 Task: Select the both option in the insert toolbar location.
Action: Mouse moved to (19, 636)
Screenshot: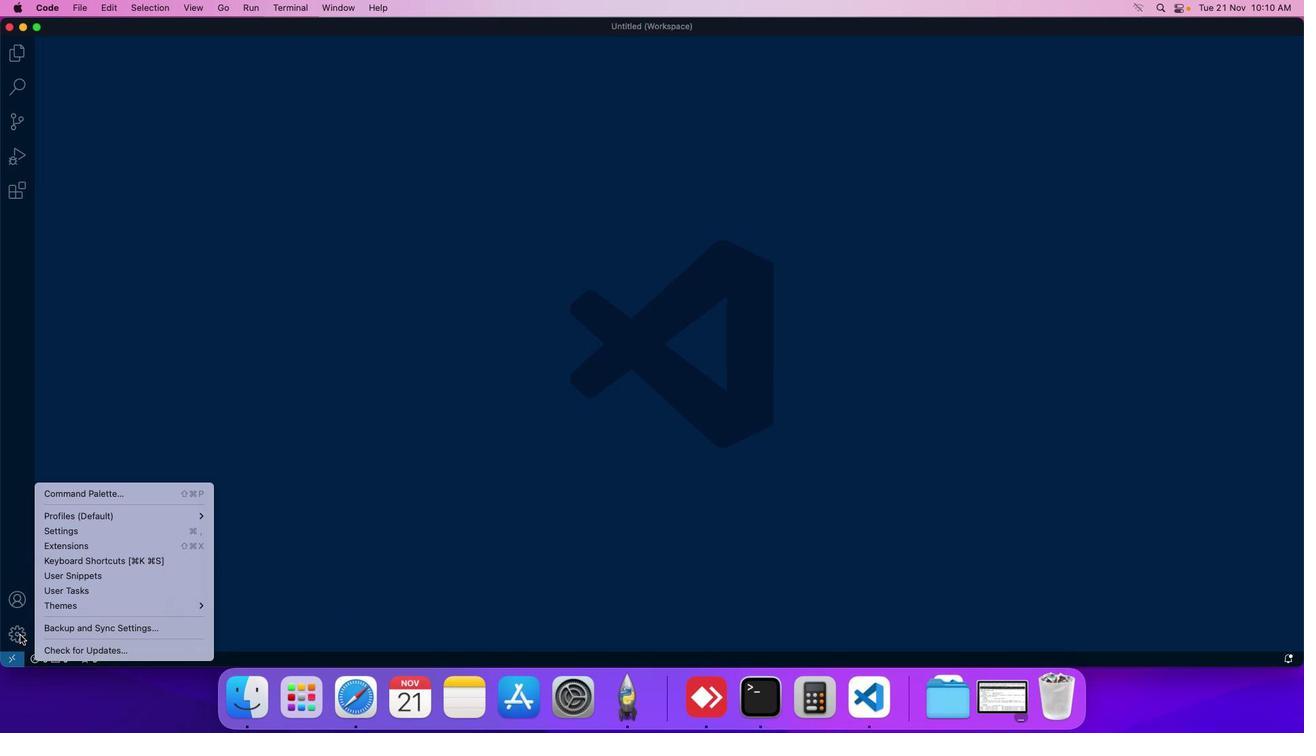 
Action: Mouse pressed left at (19, 636)
Screenshot: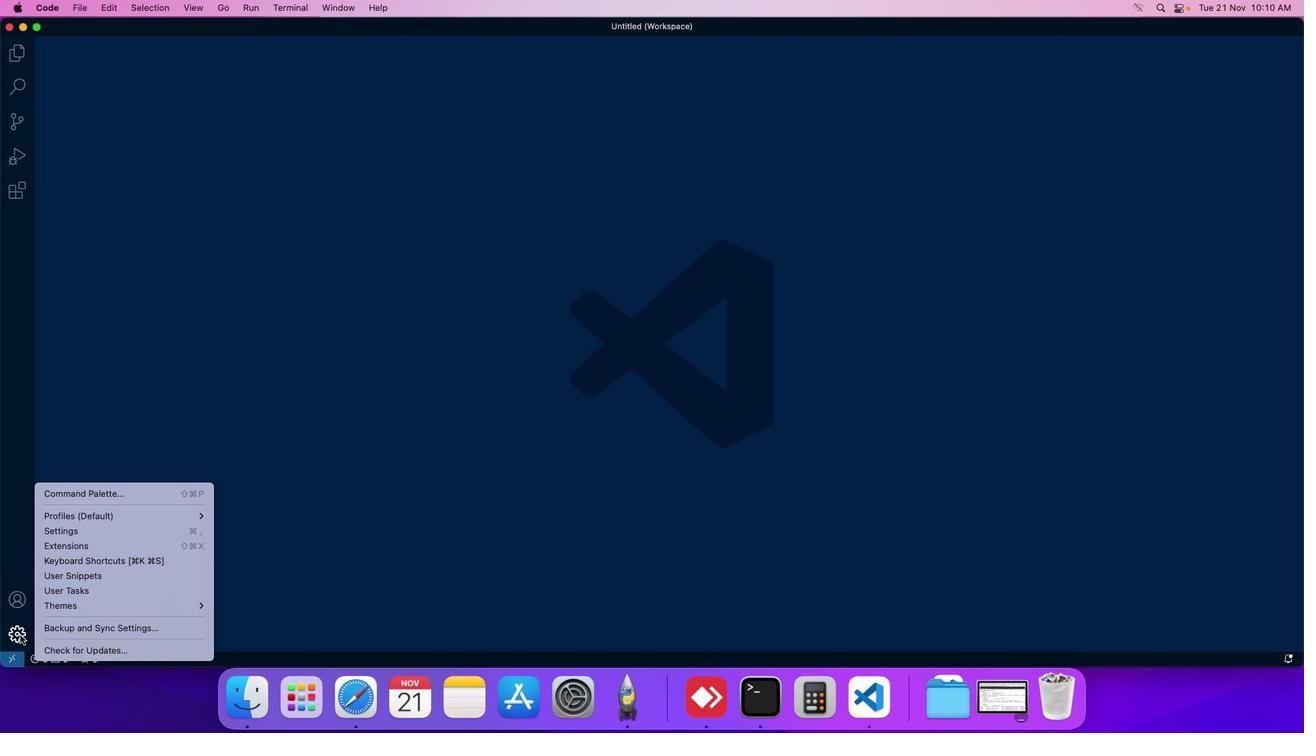 
Action: Mouse moved to (48, 527)
Screenshot: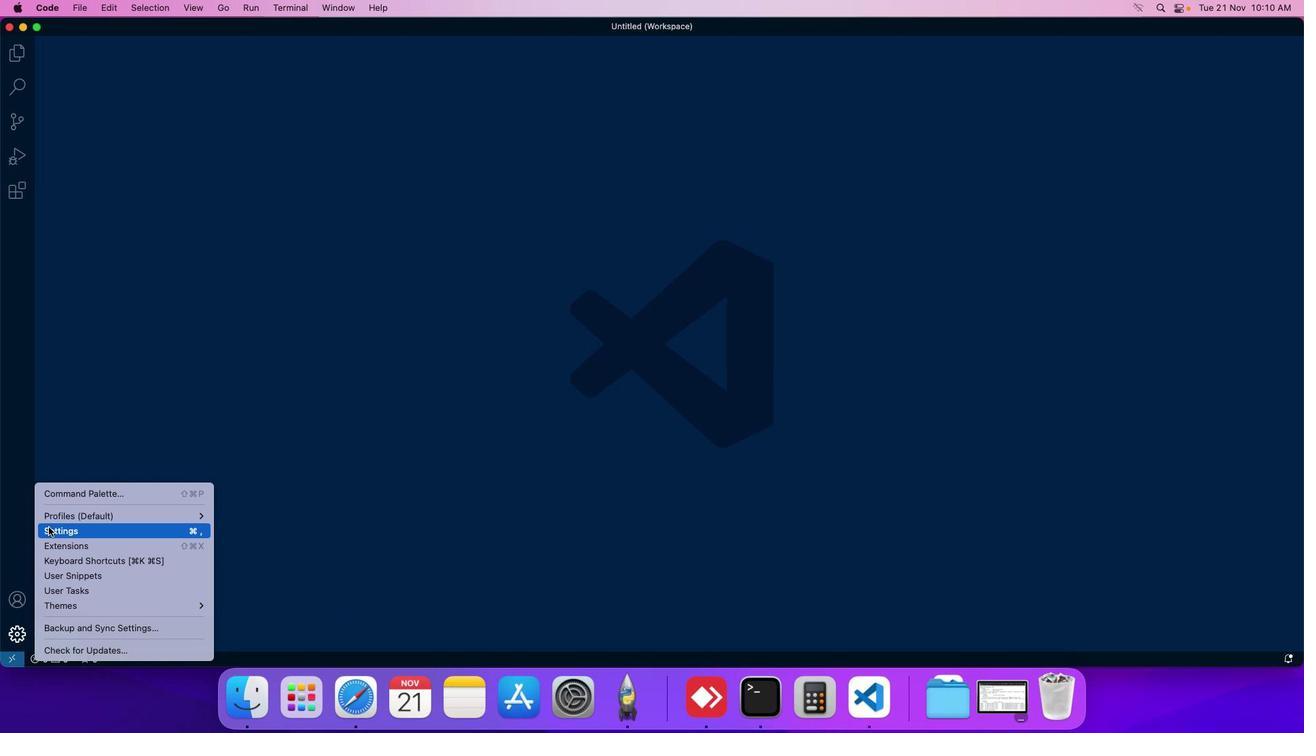 
Action: Mouse pressed left at (48, 527)
Screenshot: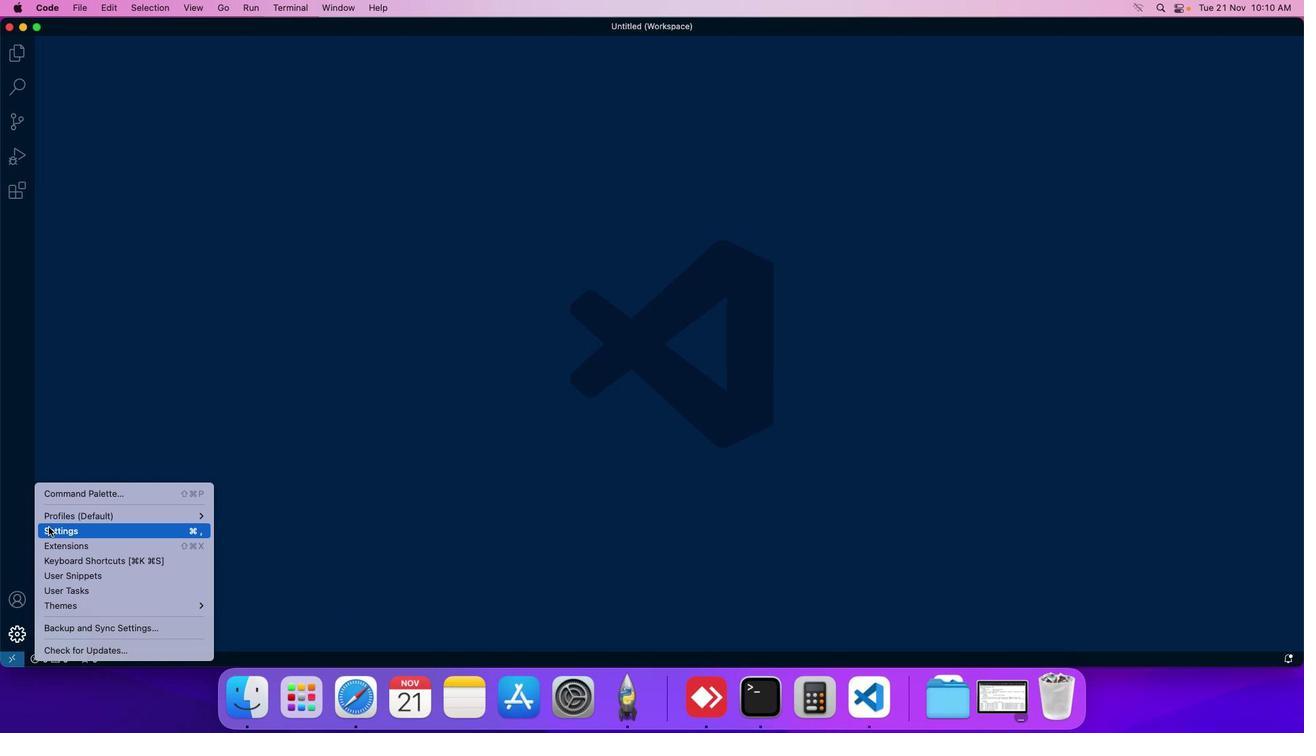
Action: Mouse moved to (334, 99)
Screenshot: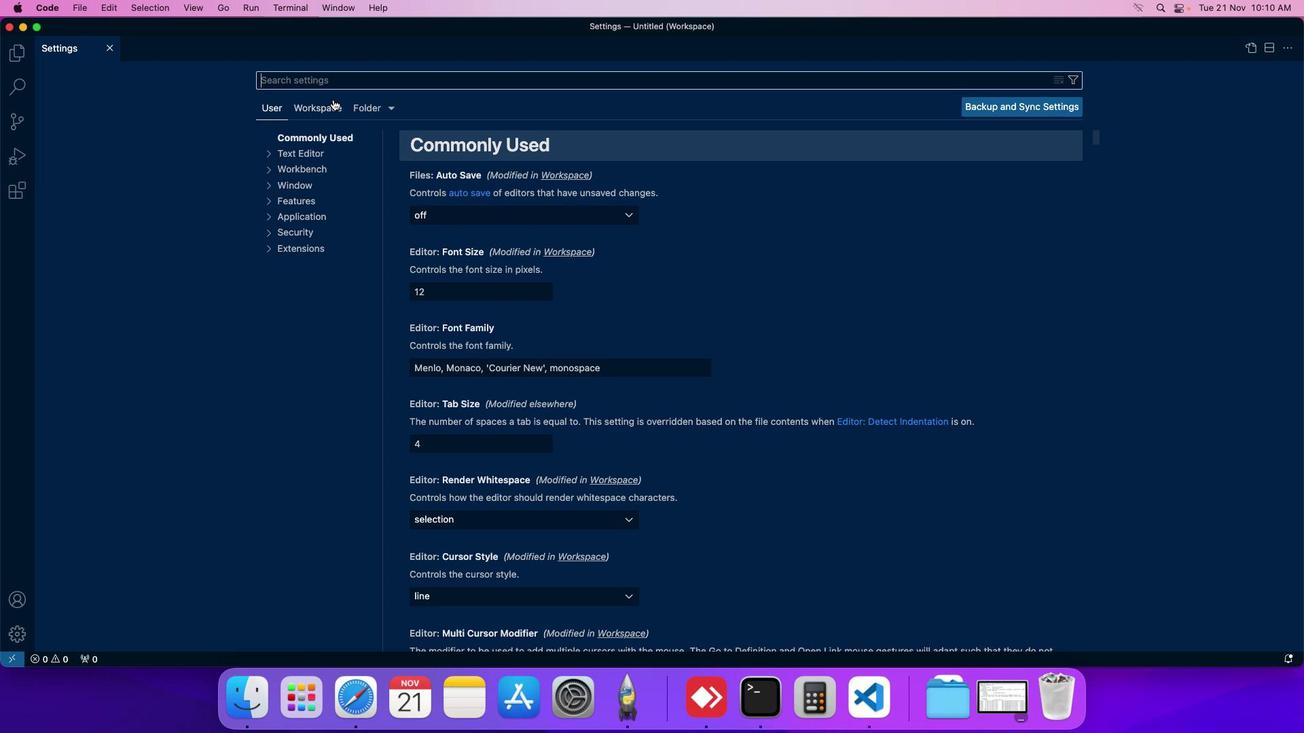 
Action: Mouse pressed left at (334, 99)
Screenshot: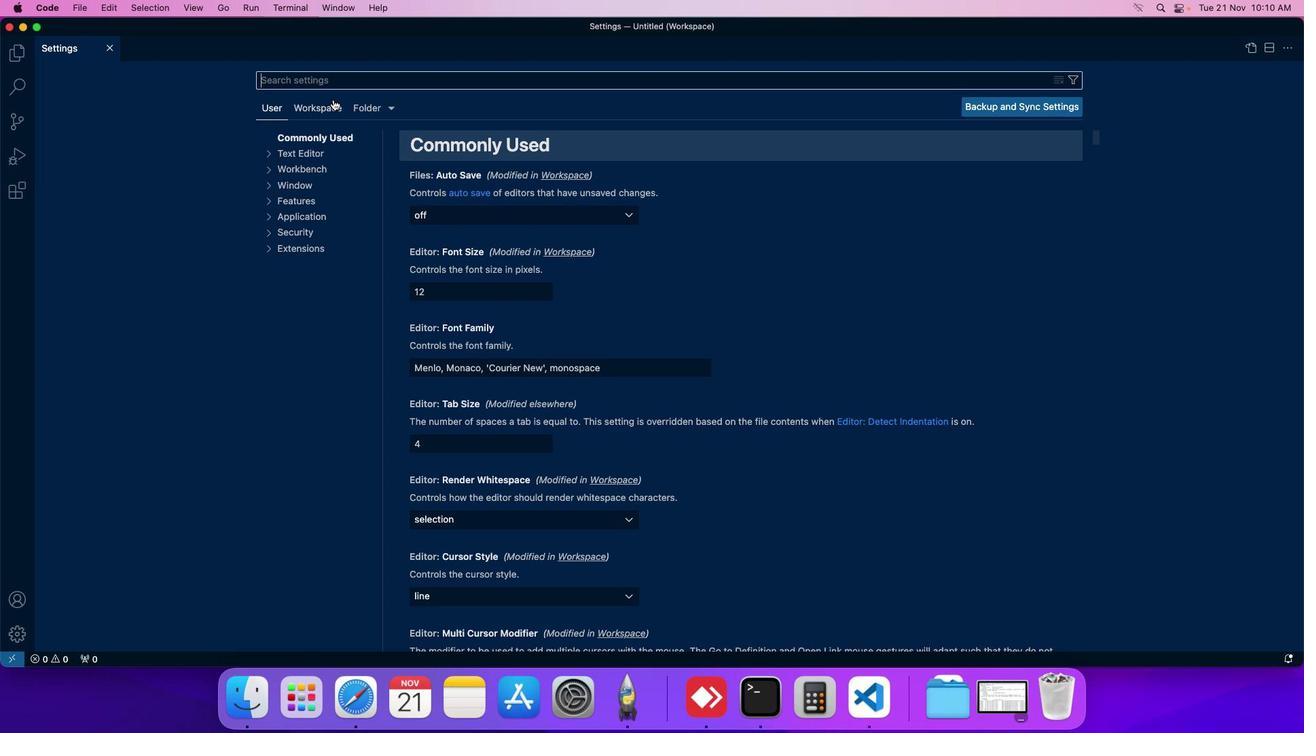 
Action: Mouse moved to (304, 202)
Screenshot: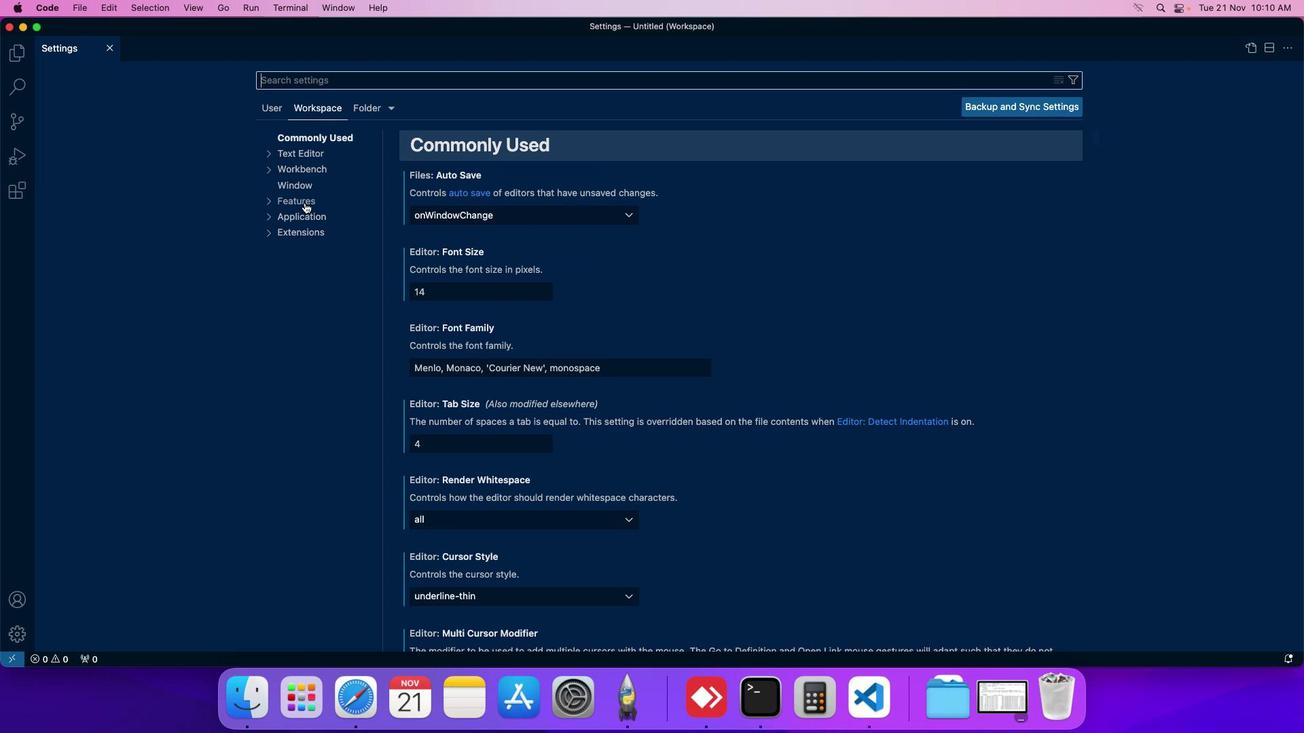 
Action: Mouse pressed left at (304, 202)
Screenshot: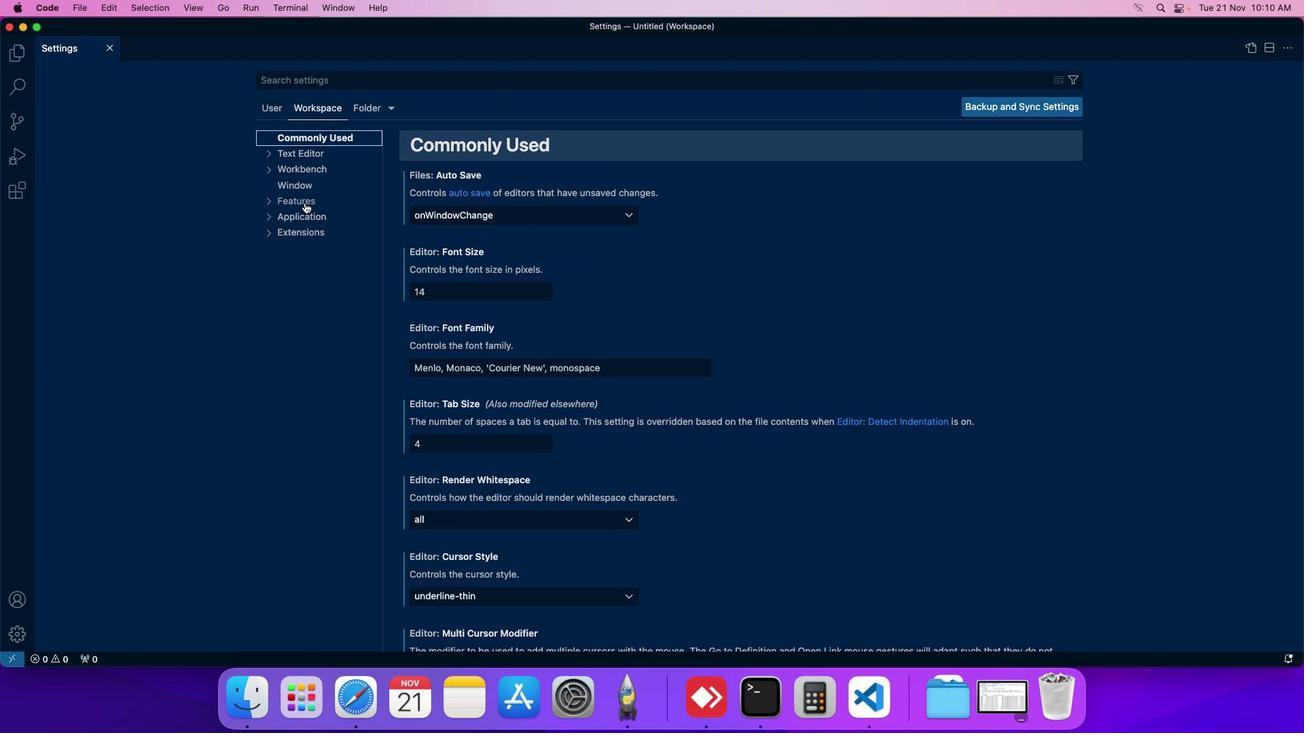
Action: Mouse moved to (293, 420)
Screenshot: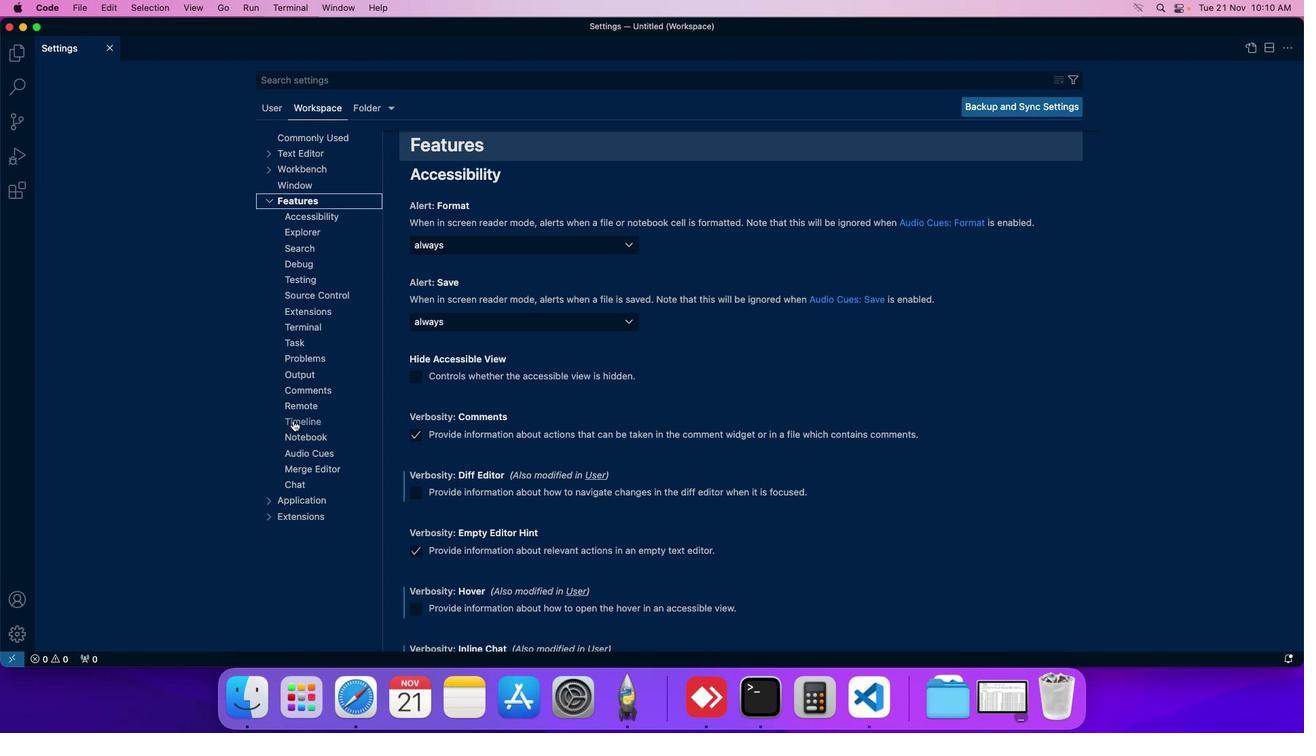 
Action: Mouse pressed left at (293, 420)
Screenshot: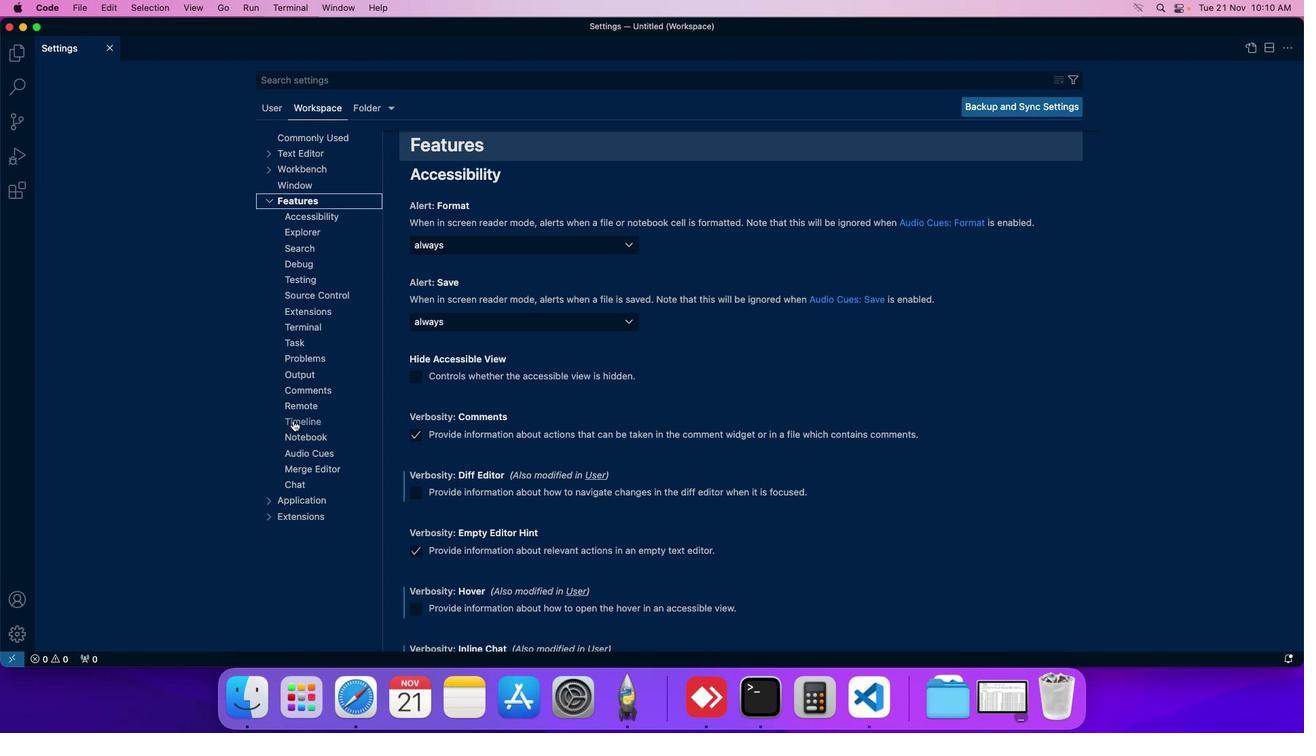 
Action: Mouse moved to (456, 430)
Screenshot: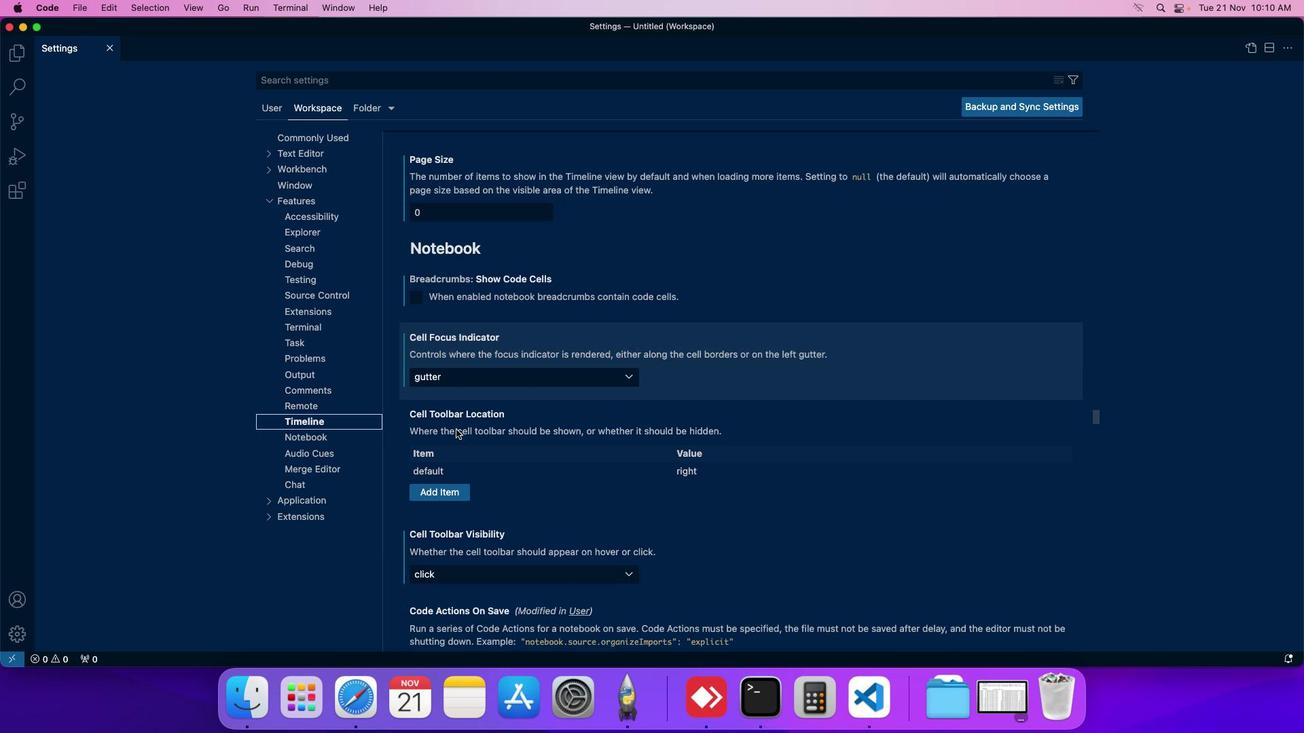 
Action: Mouse scrolled (456, 430) with delta (0, 0)
Screenshot: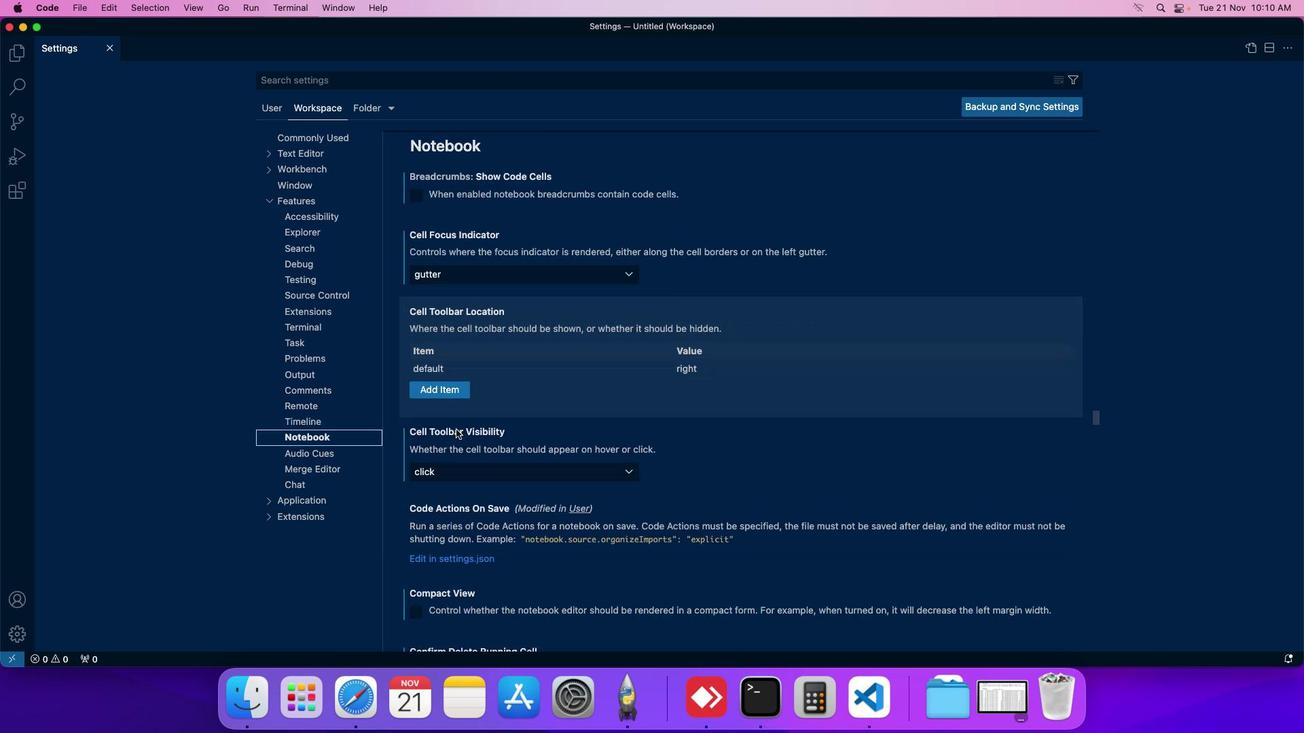 
Action: Mouse scrolled (456, 430) with delta (0, 0)
Screenshot: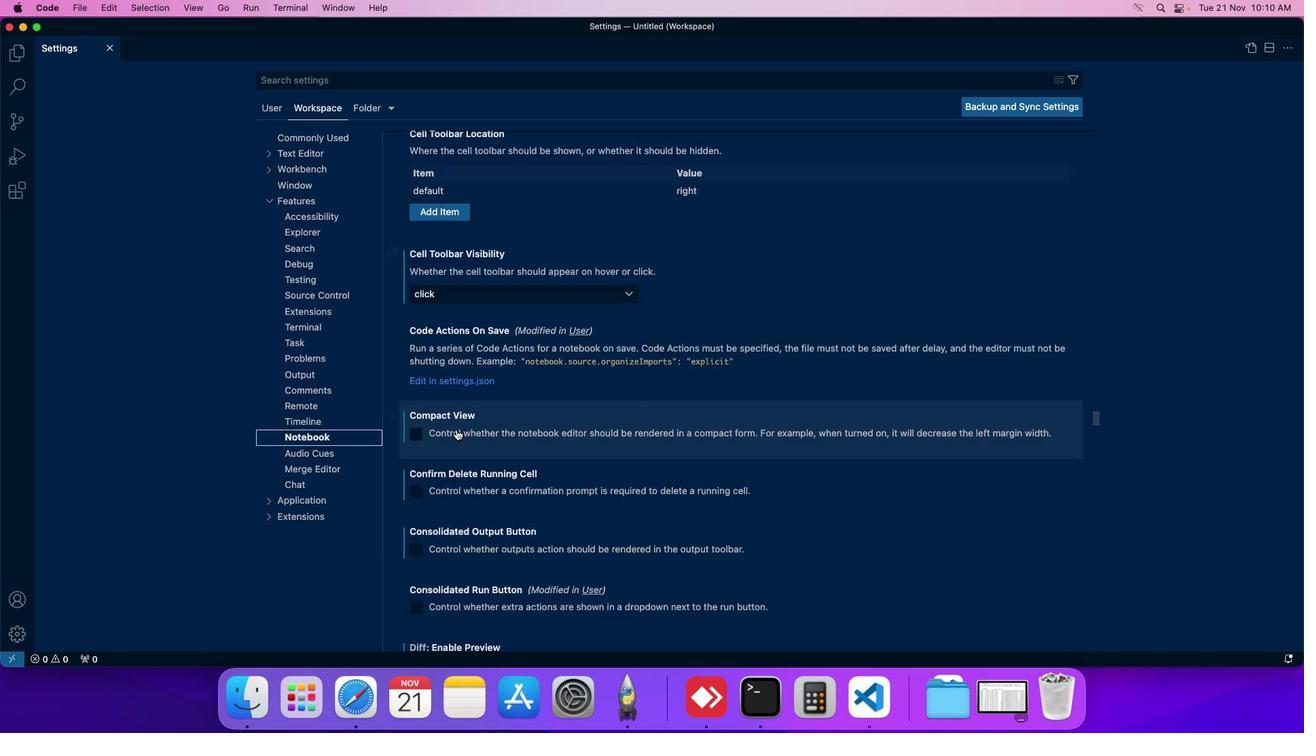 
Action: Mouse scrolled (456, 430) with delta (0, 0)
Screenshot: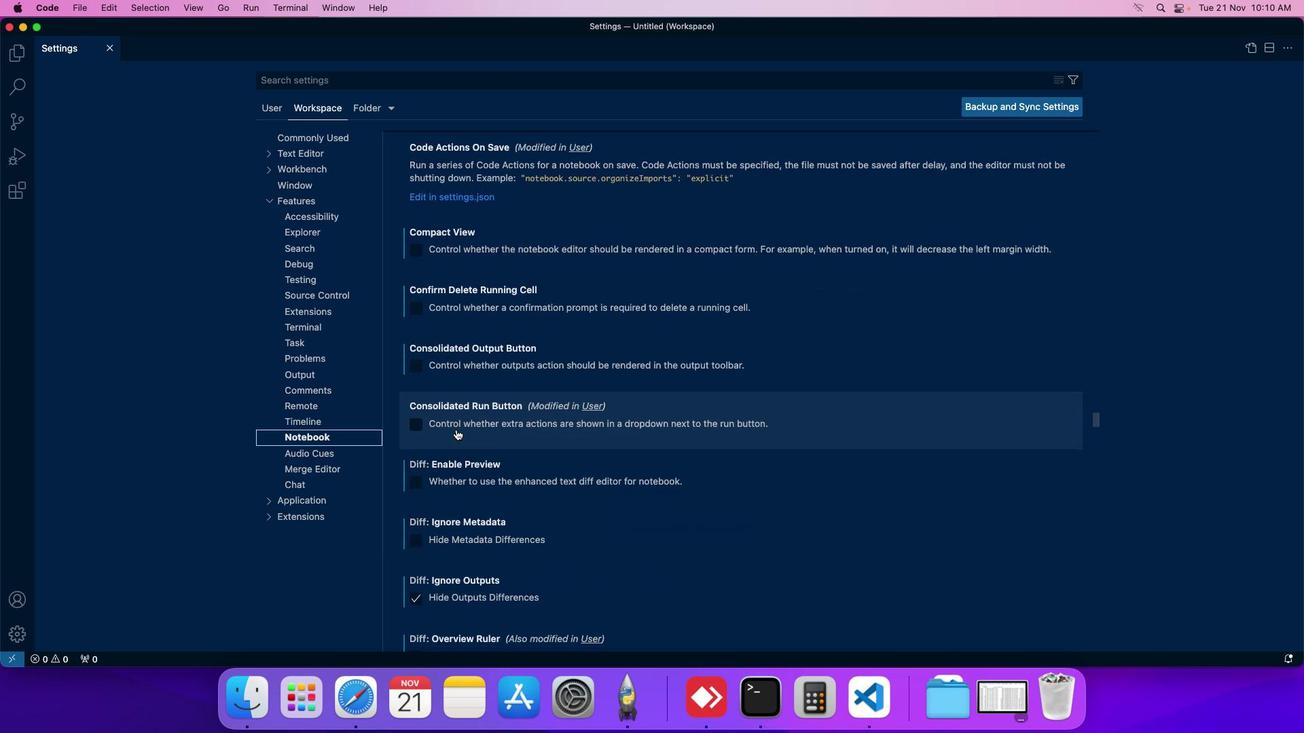 
Action: Mouse scrolled (456, 430) with delta (0, 0)
Screenshot: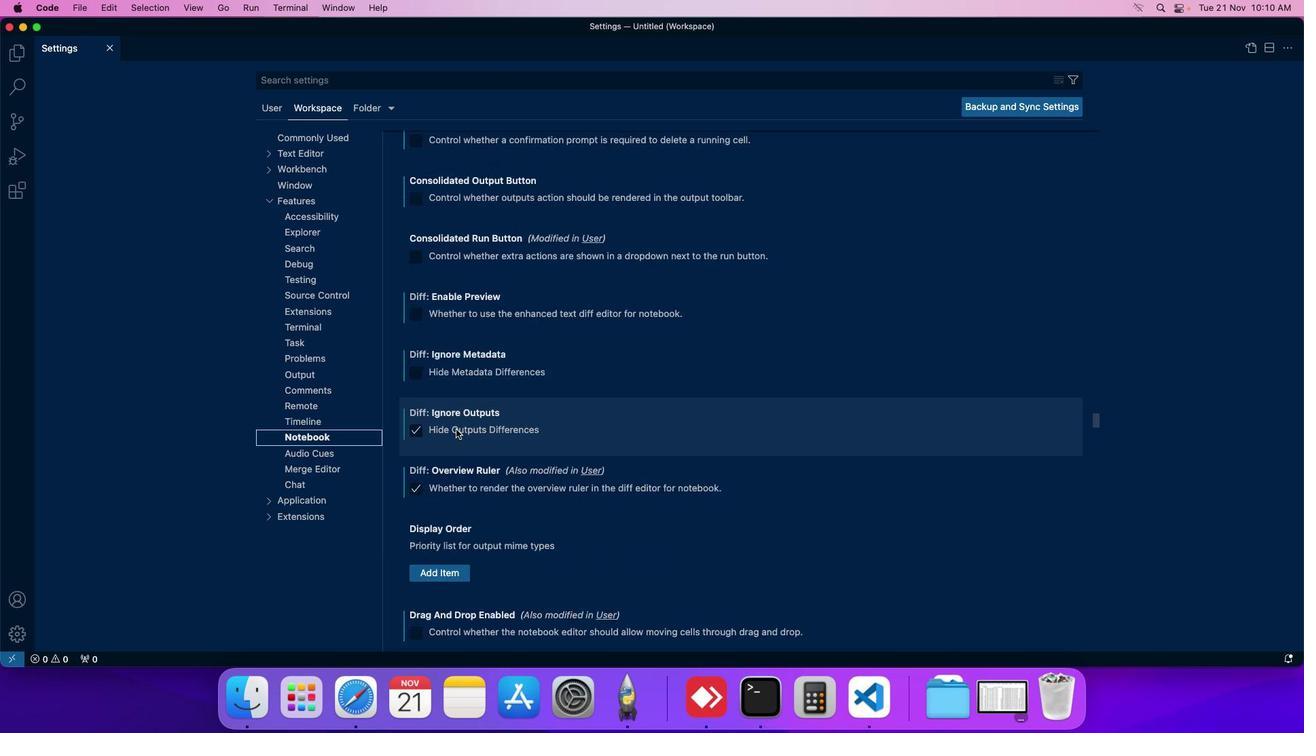 
Action: Mouse scrolled (456, 430) with delta (0, 0)
Screenshot: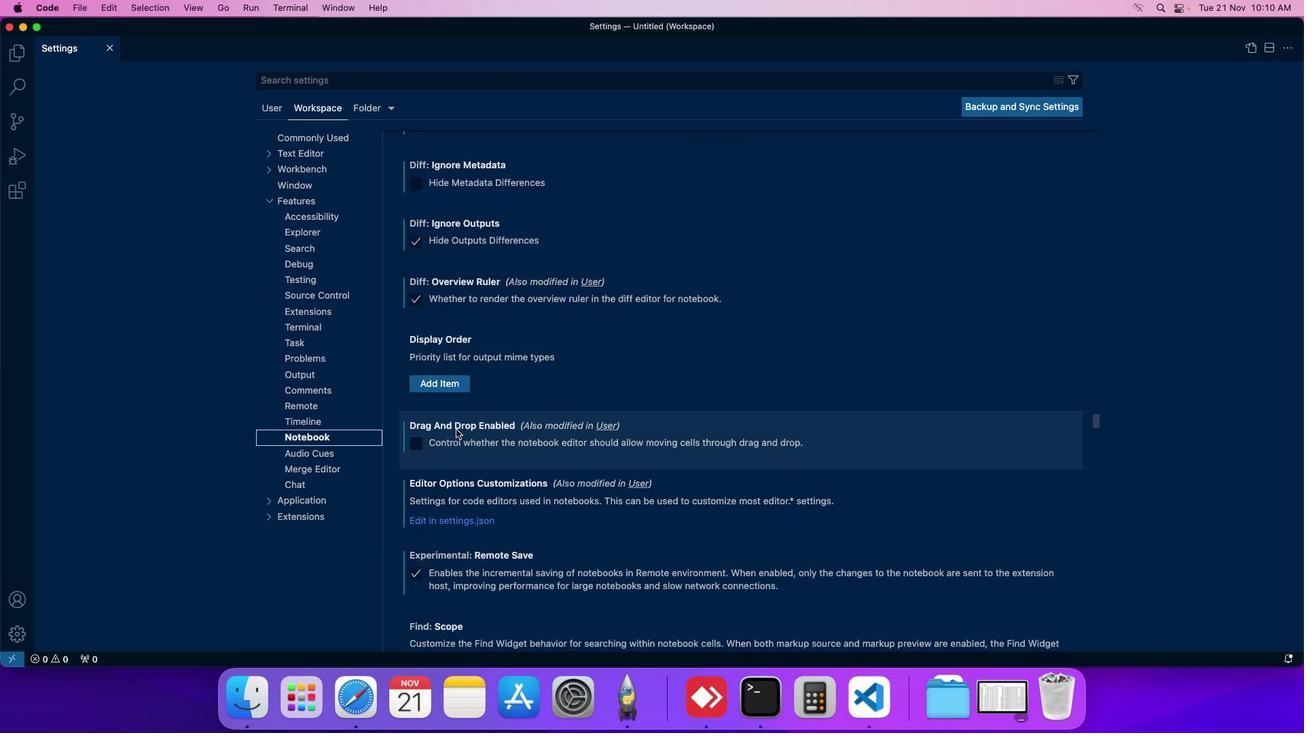 
Action: Mouse scrolled (456, 430) with delta (0, 0)
Screenshot: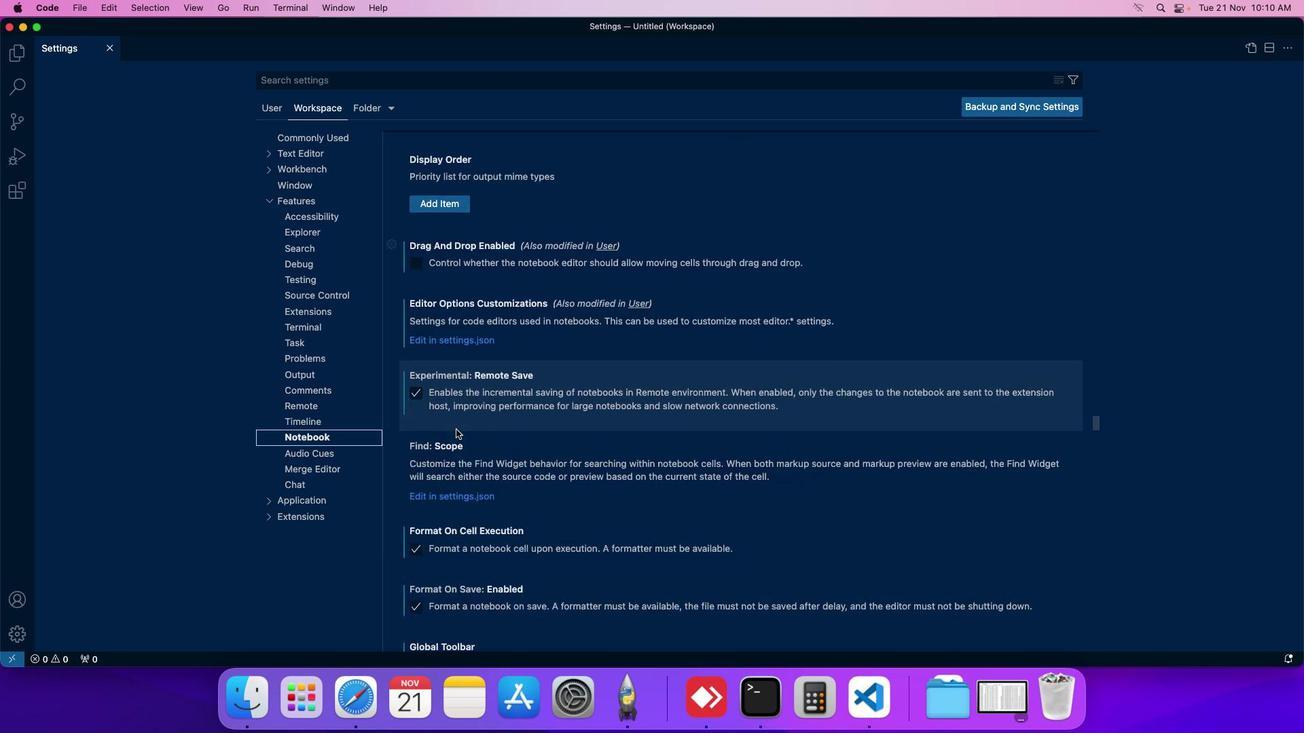 
Action: Mouse scrolled (456, 430) with delta (0, 0)
Screenshot: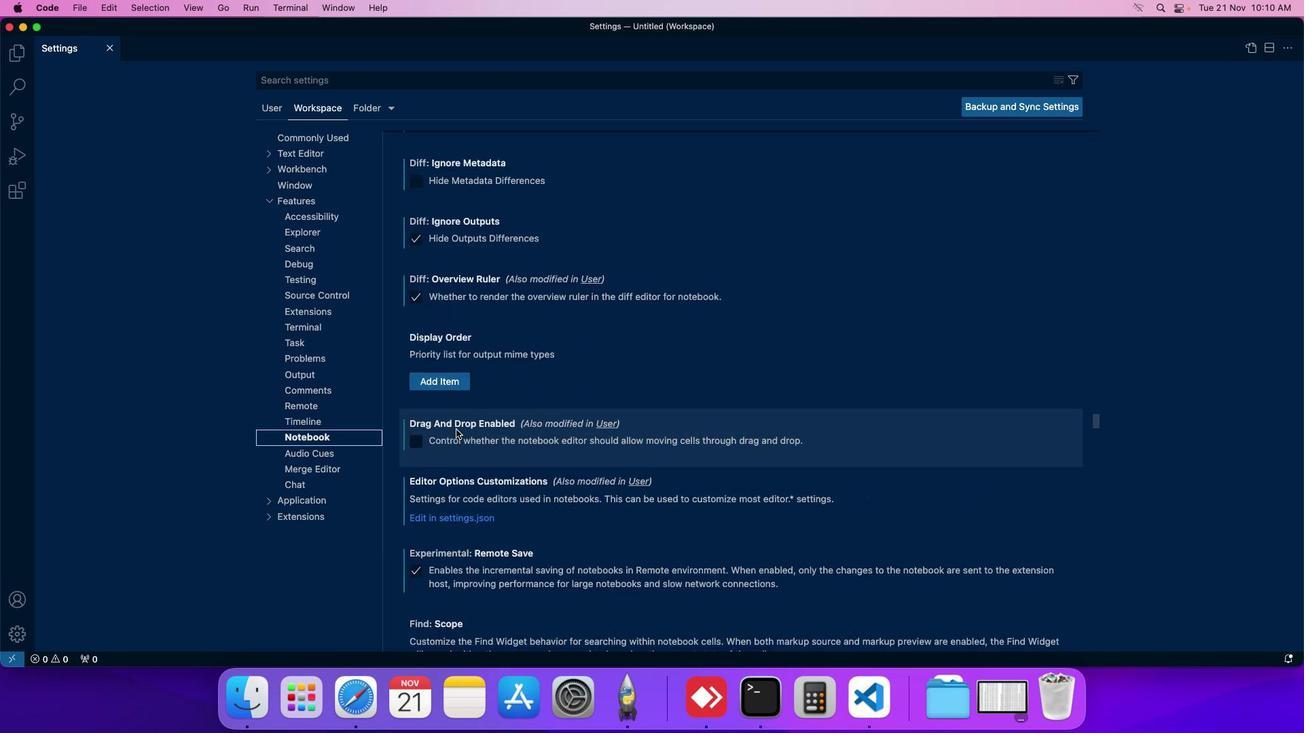 
Action: Mouse scrolled (456, 430) with delta (0, 0)
Screenshot: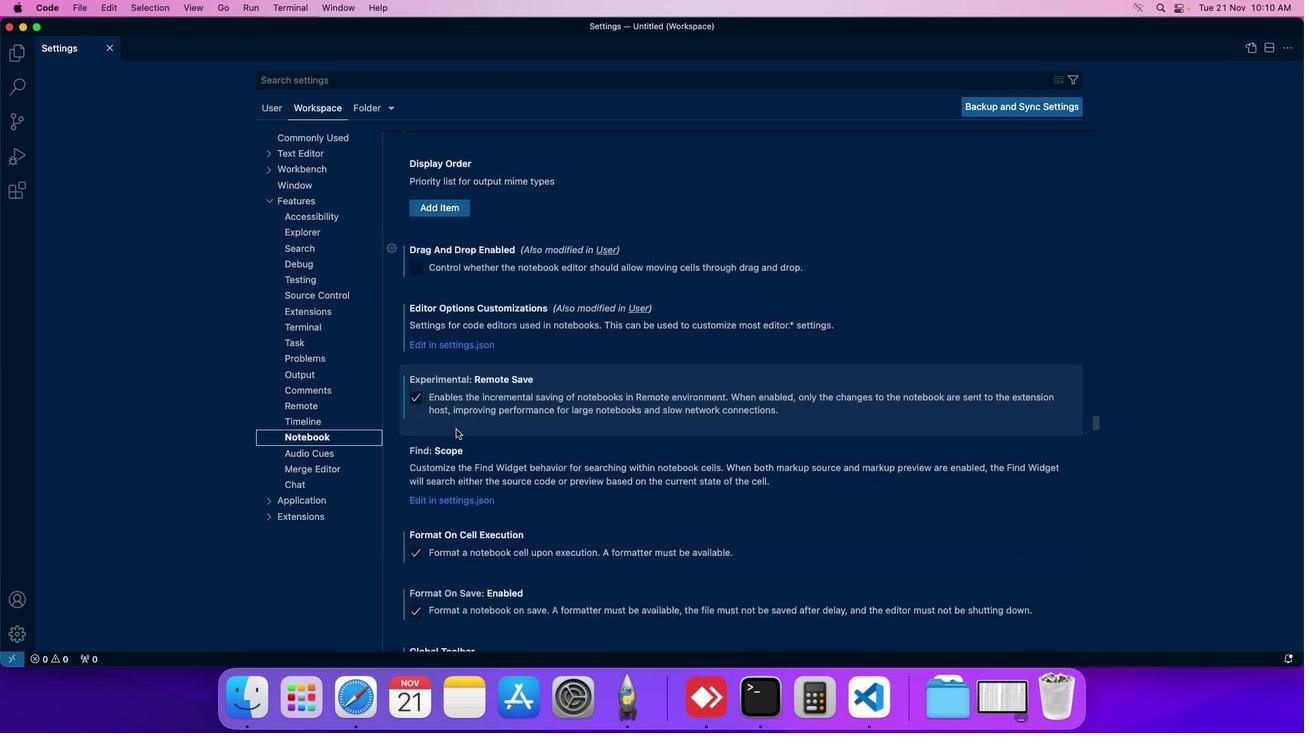 
Action: Mouse scrolled (456, 430) with delta (0, 0)
Screenshot: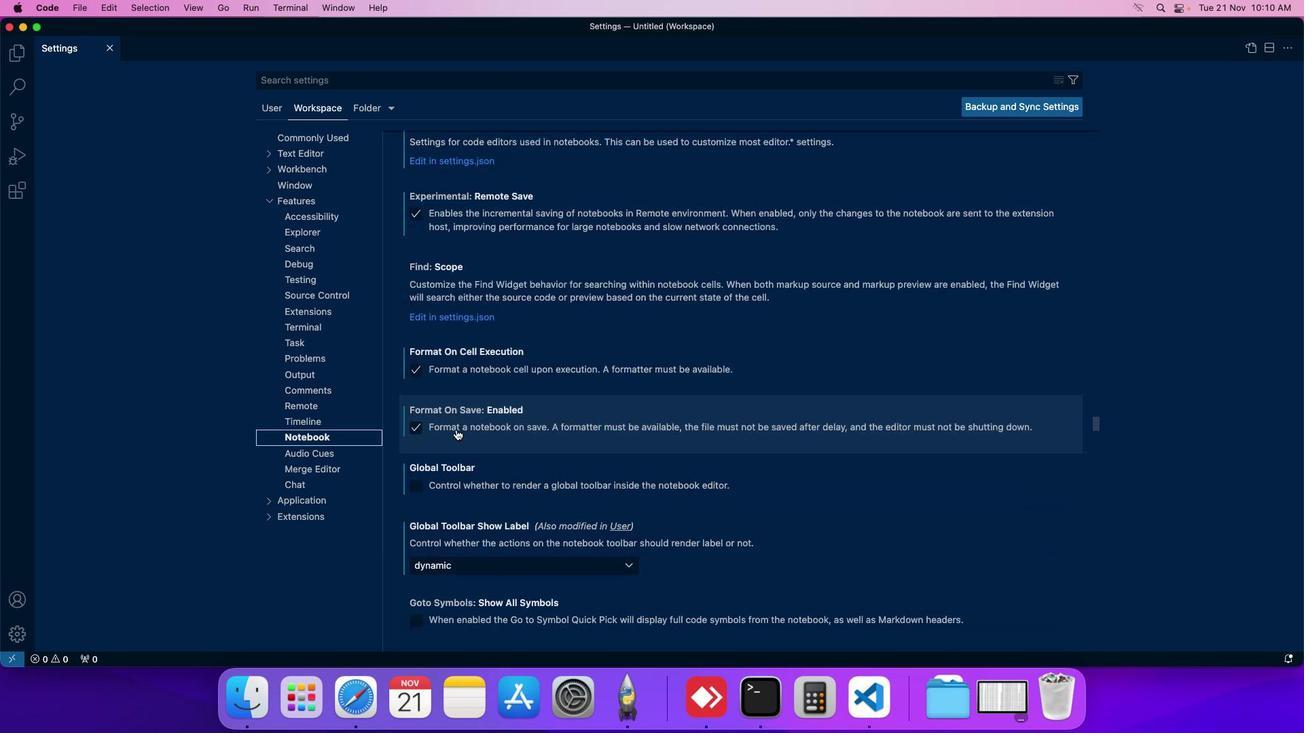 
Action: Mouse scrolled (456, 430) with delta (0, 0)
Screenshot: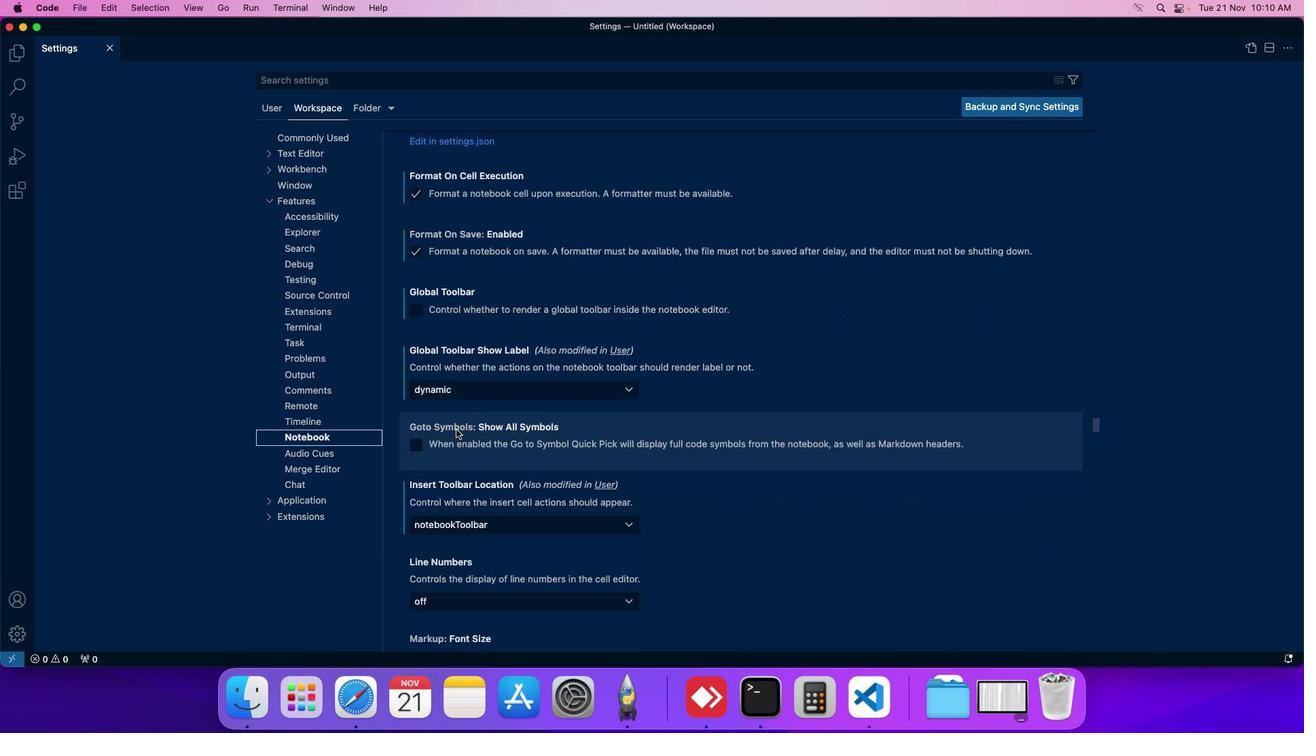 
Action: Mouse scrolled (456, 430) with delta (0, 0)
Screenshot: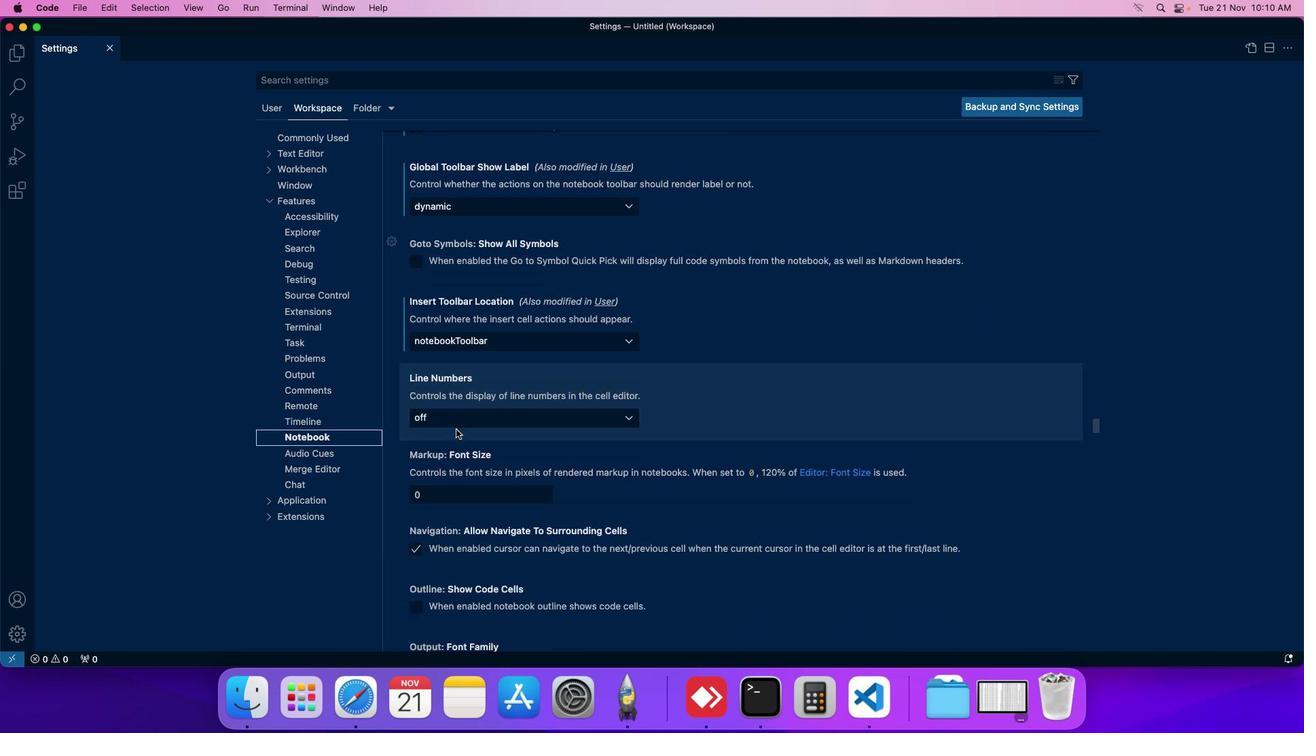 
Action: Mouse moved to (509, 346)
Screenshot: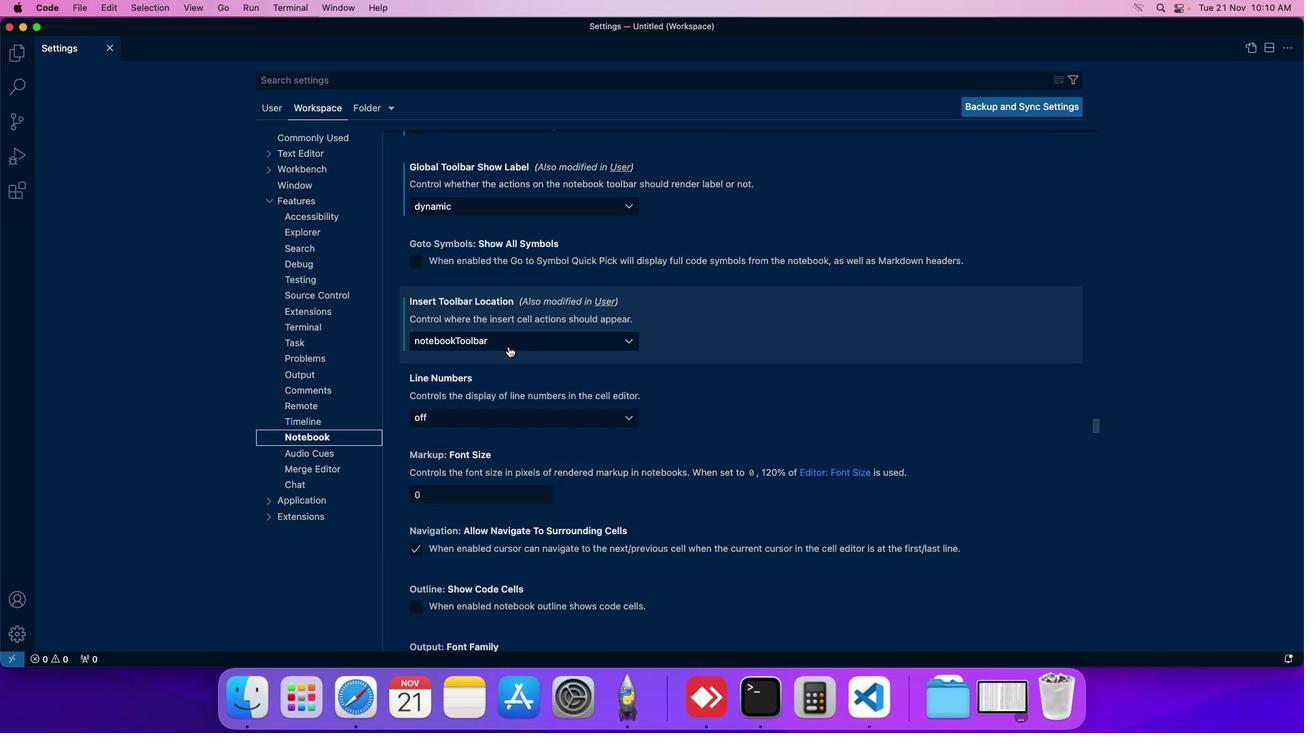 
Action: Mouse pressed left at (509, 346)
Screenshot: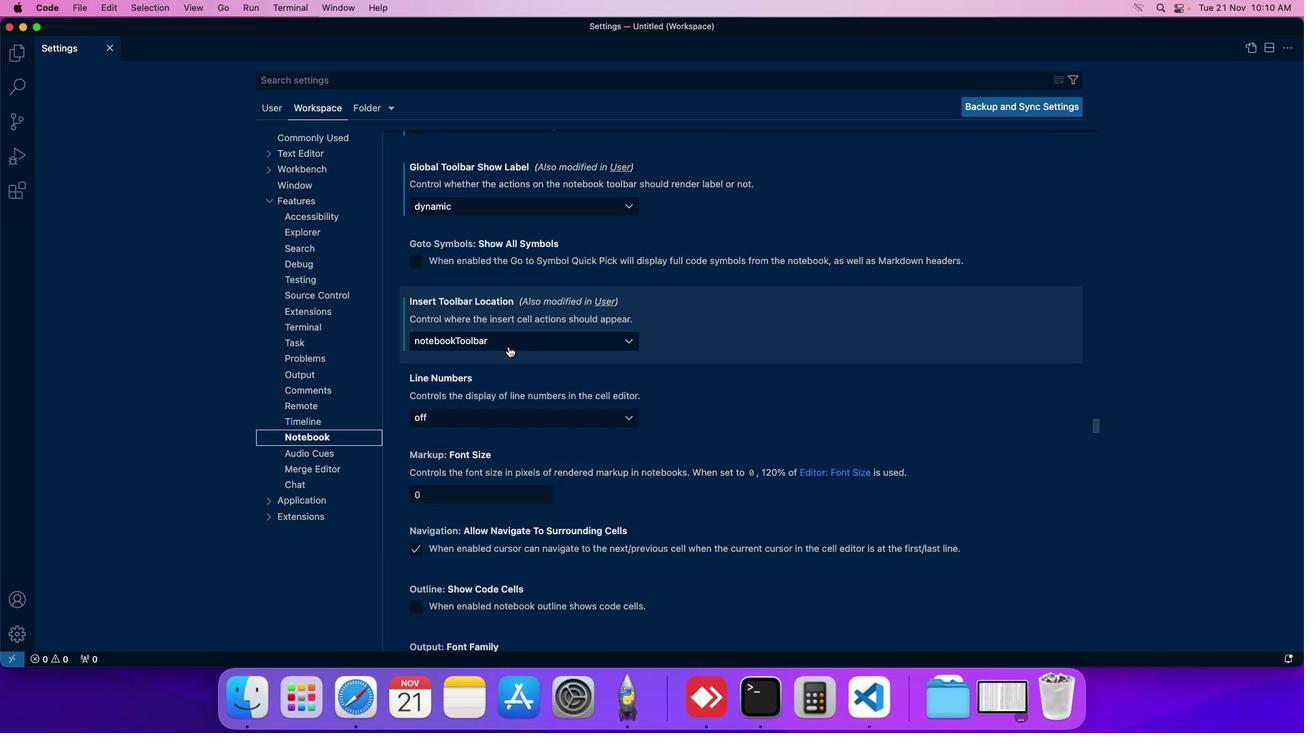 
Action: Mouse moved to (468, 388)
Screenshot: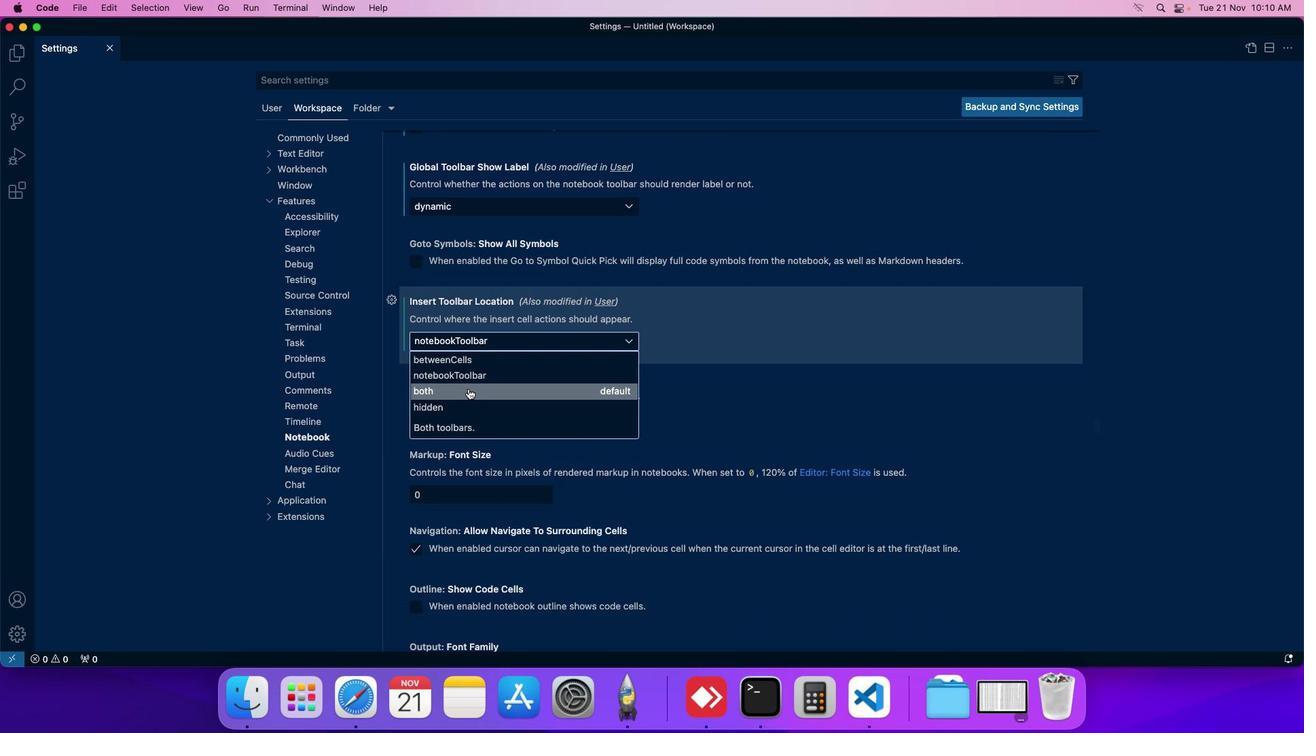 
Action: Mouse pressed left at (468, 388)
Screenshot: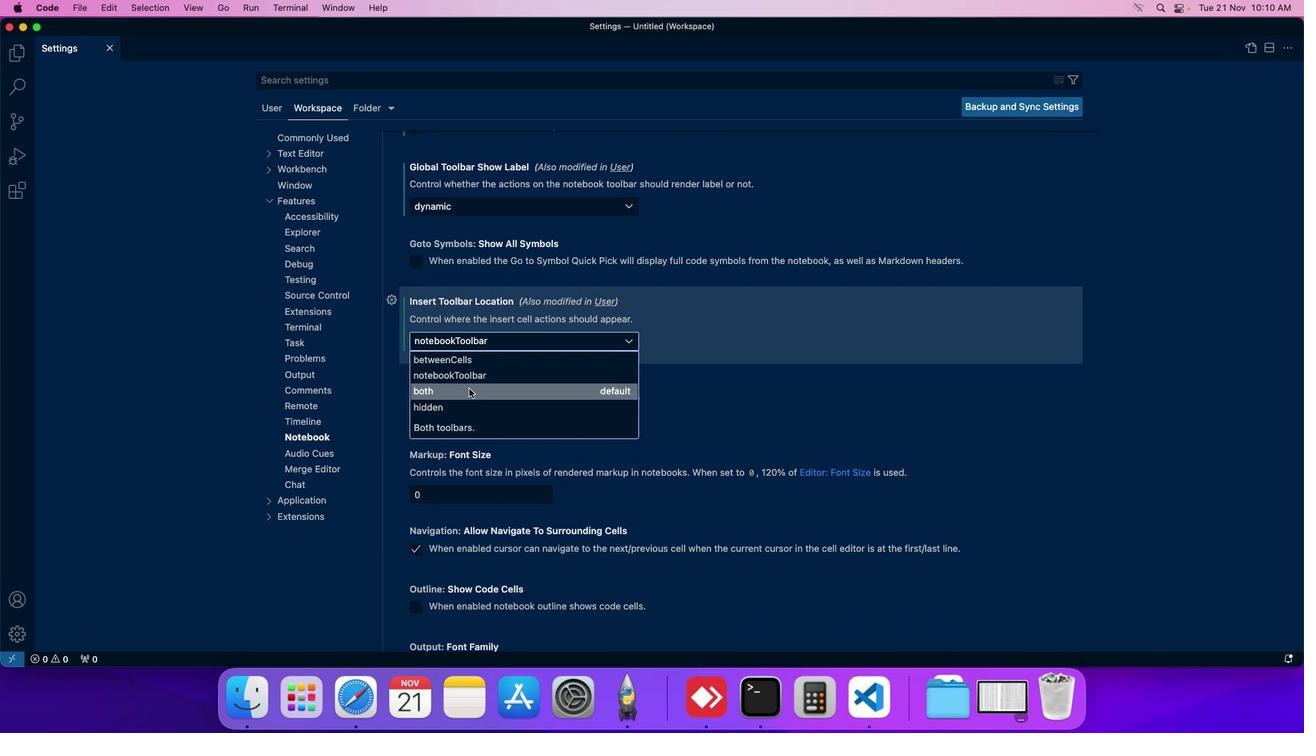 
Action: Mouse moved to (500, 350)
Screenshot: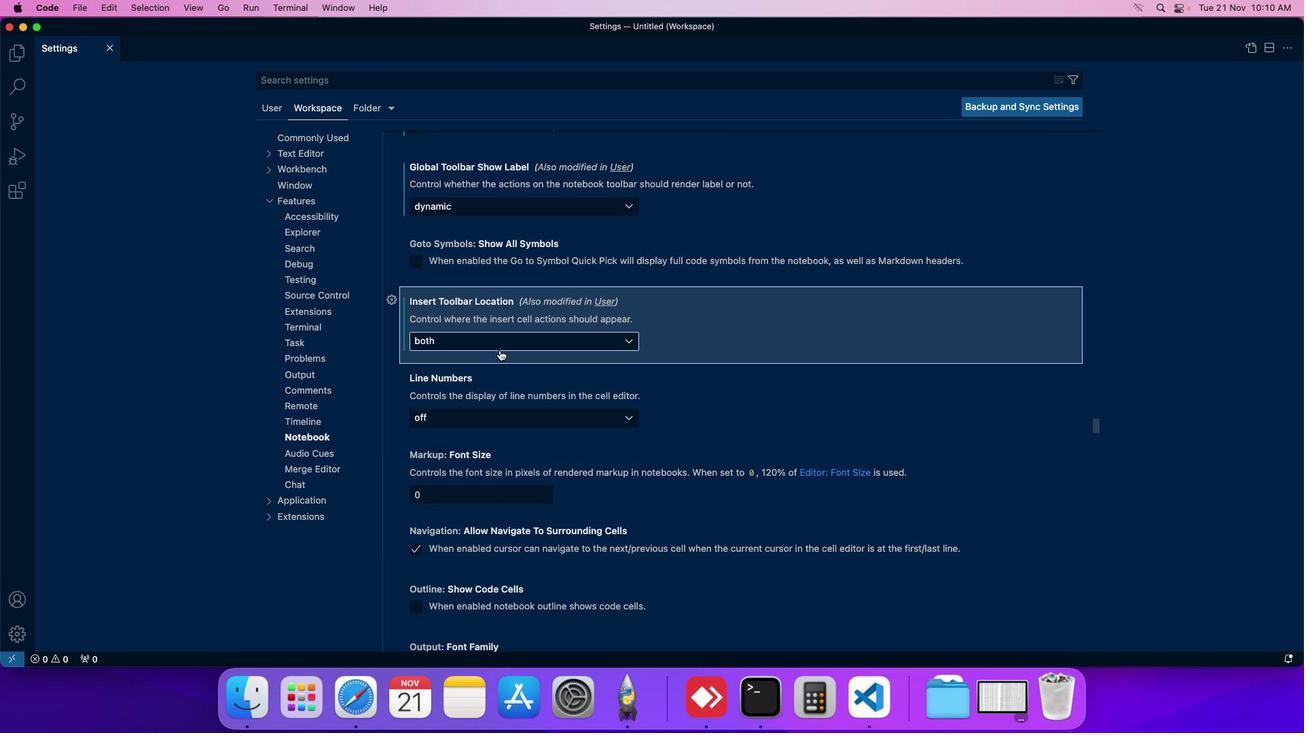 
